 Task: Open the "iMovie Library 1"
Action: Mouse moved to (284, 68)
Screenshot: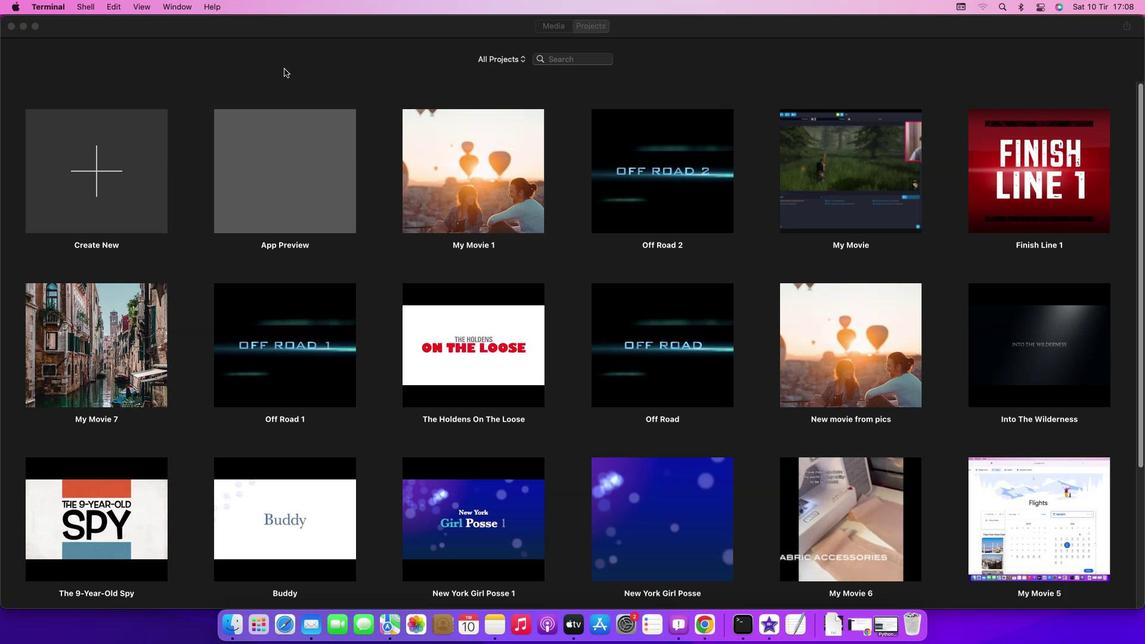 
Action: Mouse pressed left at (284, 68)
Screenshot: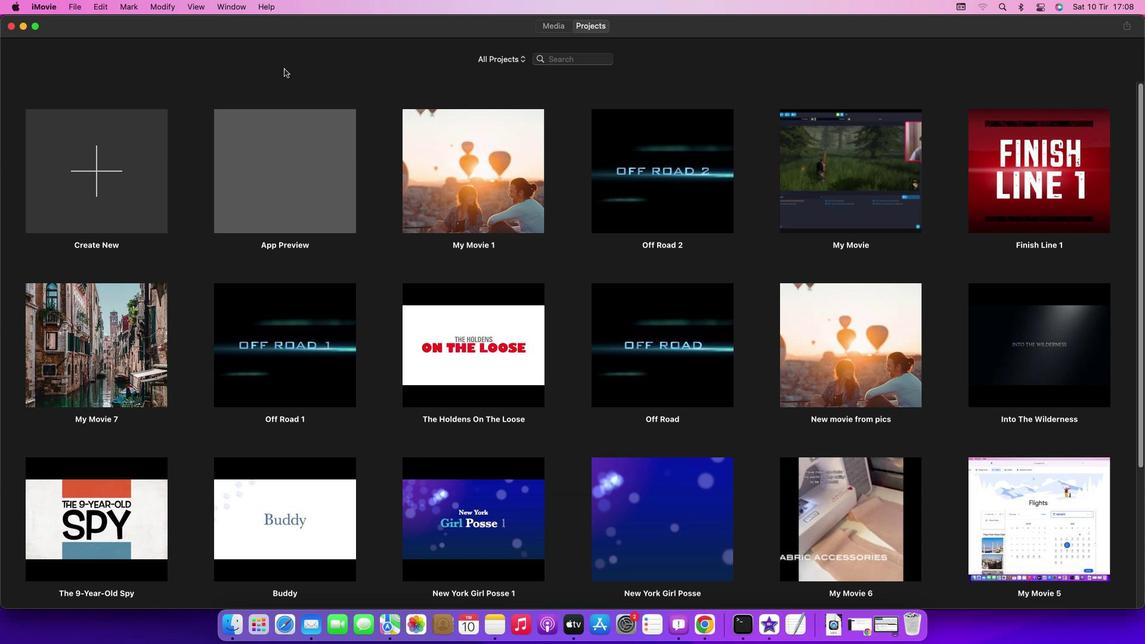 
Action: Mouse moved to (76, 8)
Screenshot: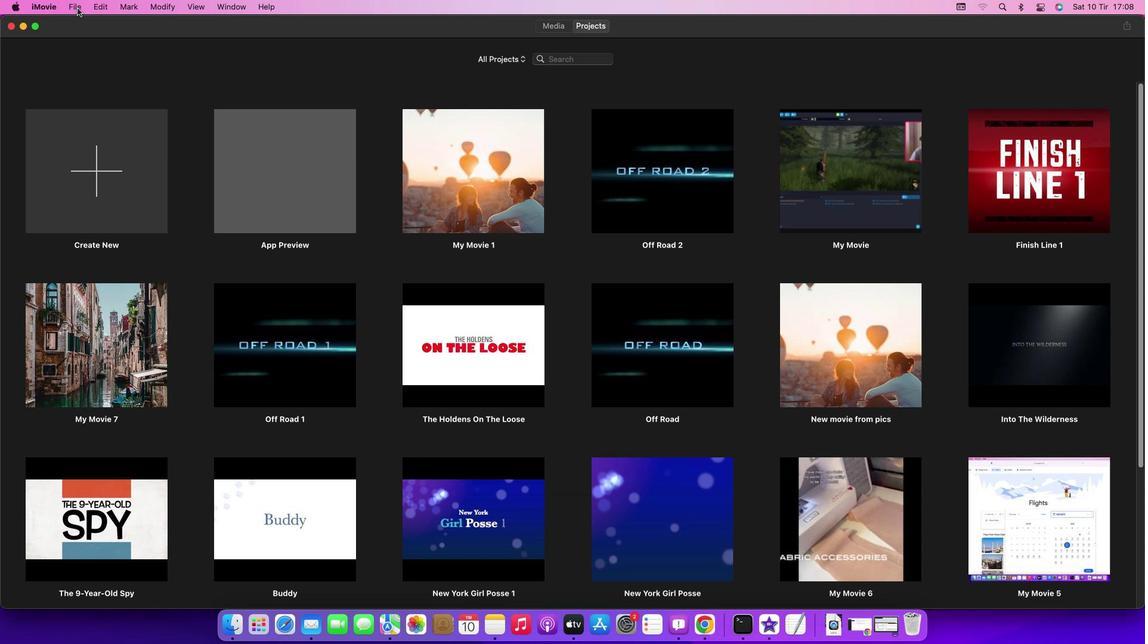 
Action: Mouse pressed left at (76, 8)
Screenshot: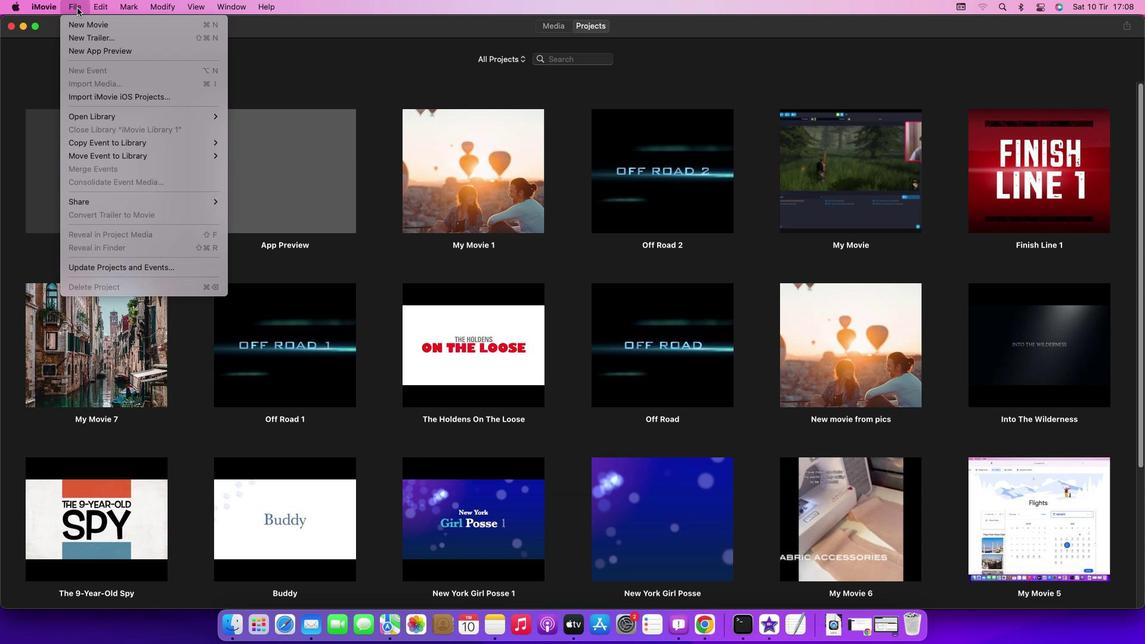 
Action: Mouse moved to (256, 211)
Screenshot: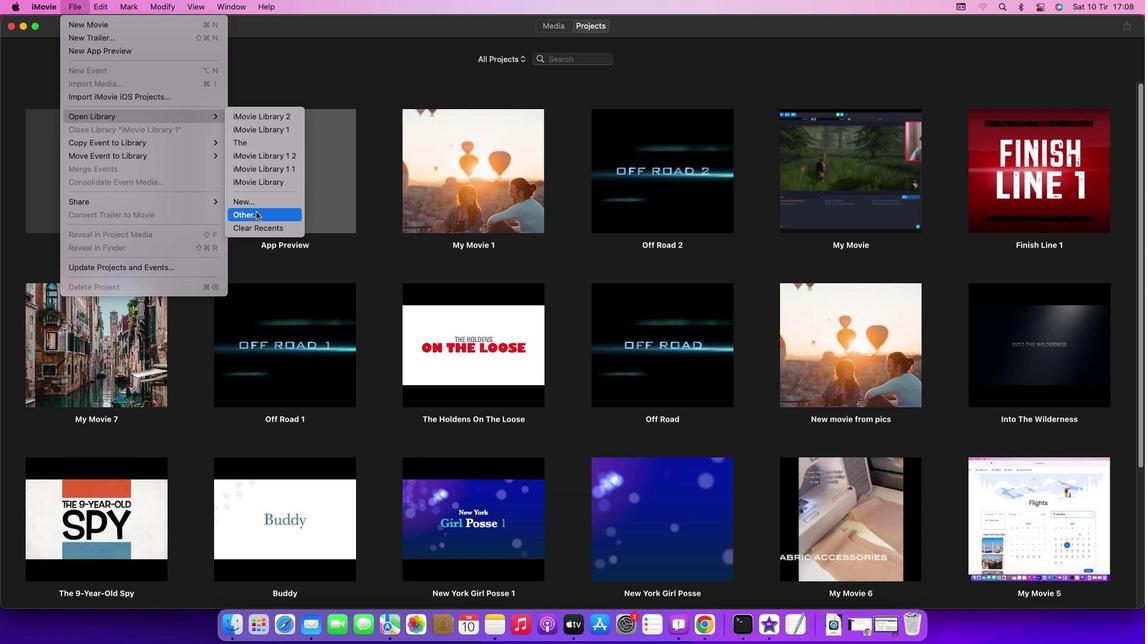 
Action: Mouse pressed left at (256, 211)
Screenshot: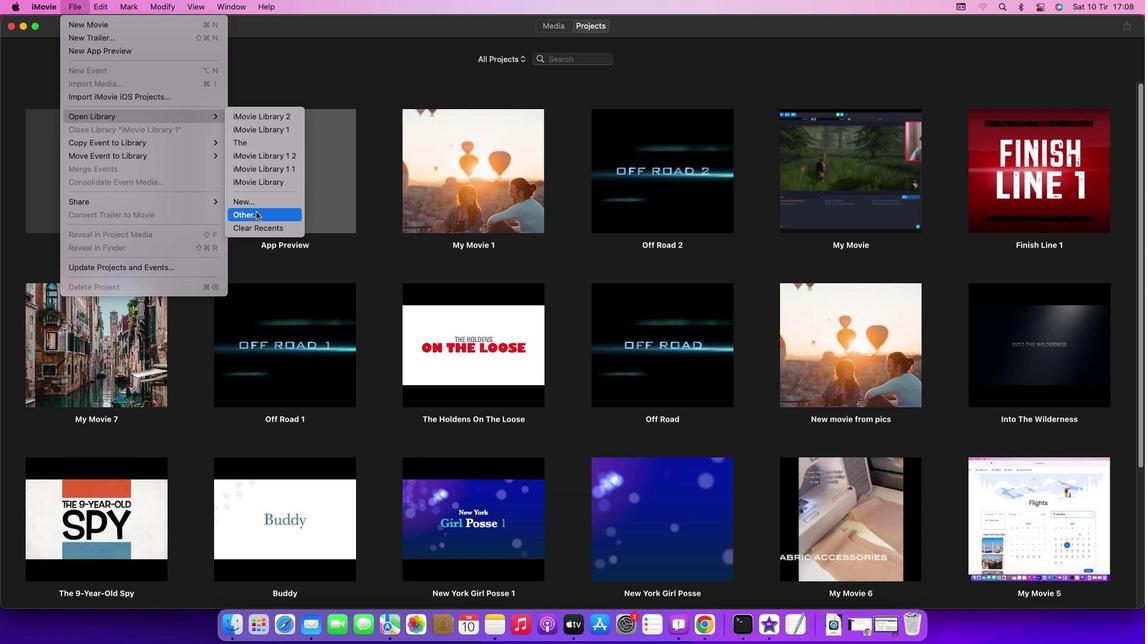 
Action: Mouse moved to (423, 228)
Screenshot: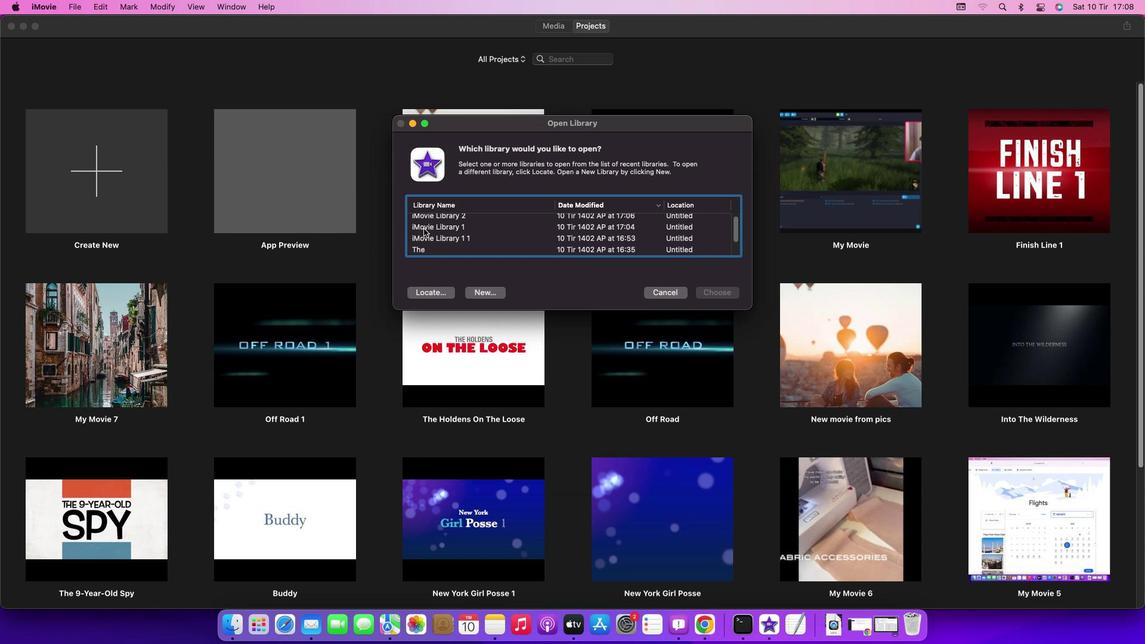 
Action: Mouse pressed left at (423, 228)
Screenshot: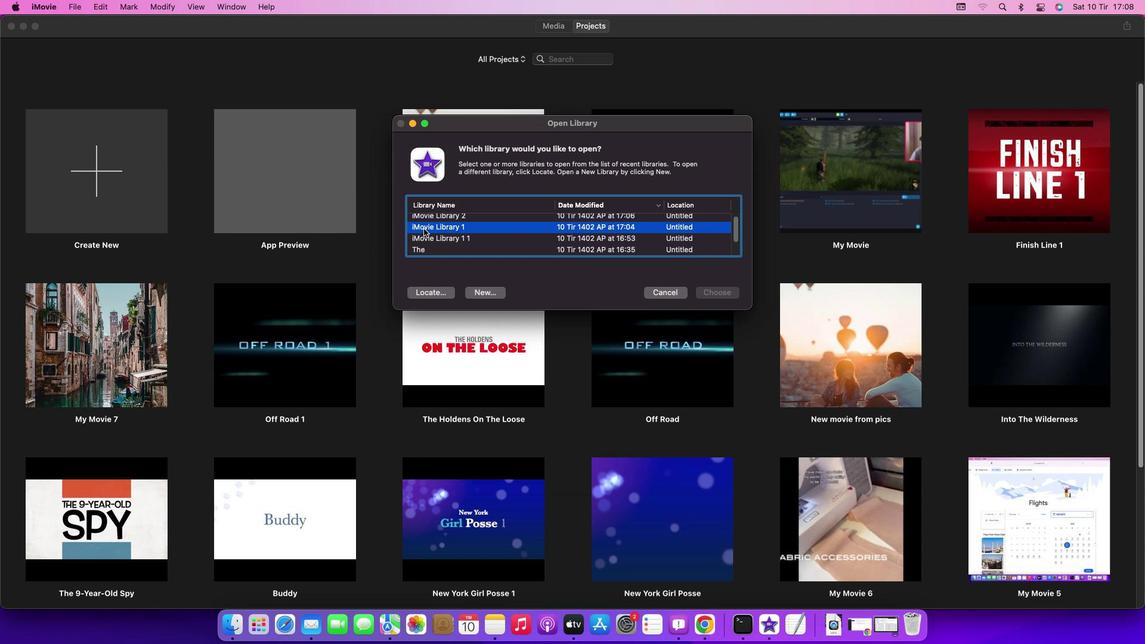 
Action: Mouse moved to (716, 293)
Screenshot: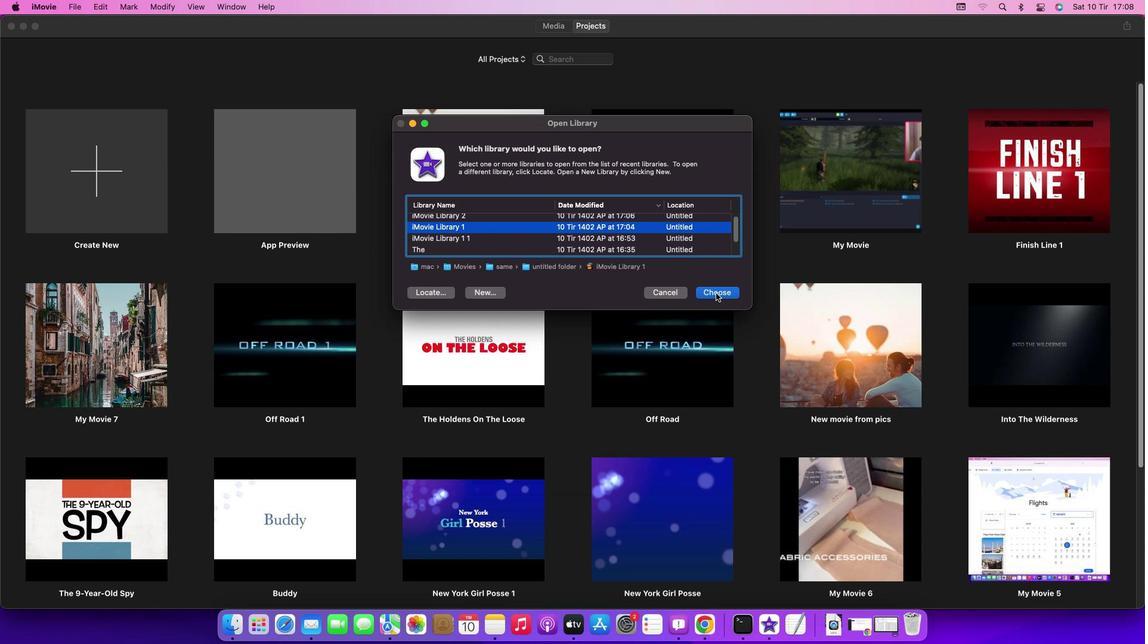 
Action: Mouse pressed left at (716, 293)
Screenshot: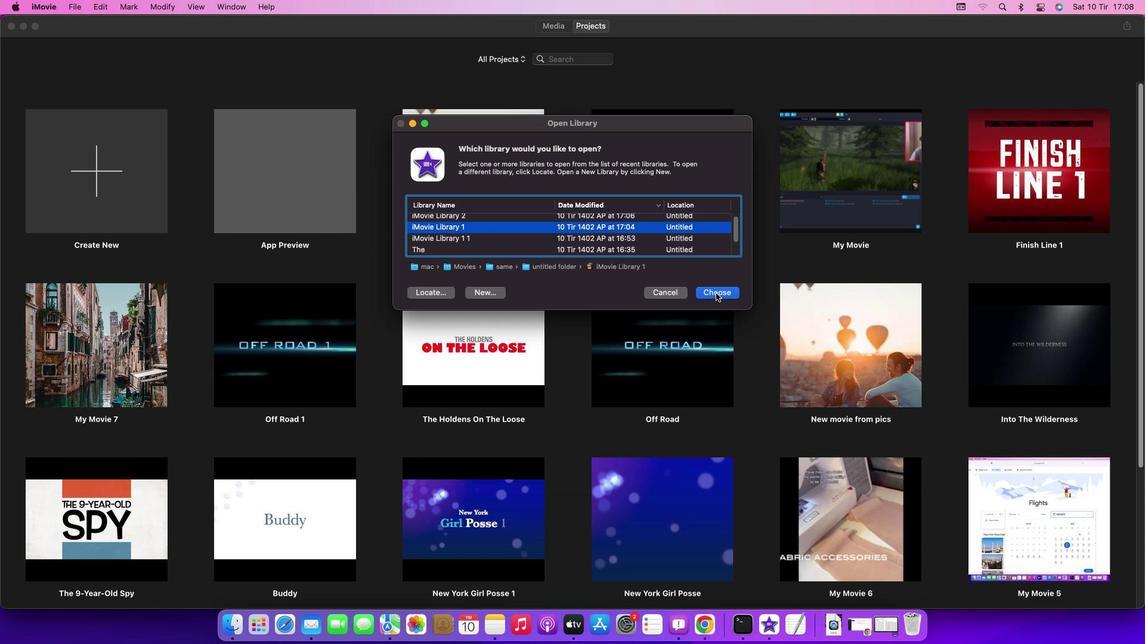 
Action: Mouse moved to (705, 290)
Screenshot: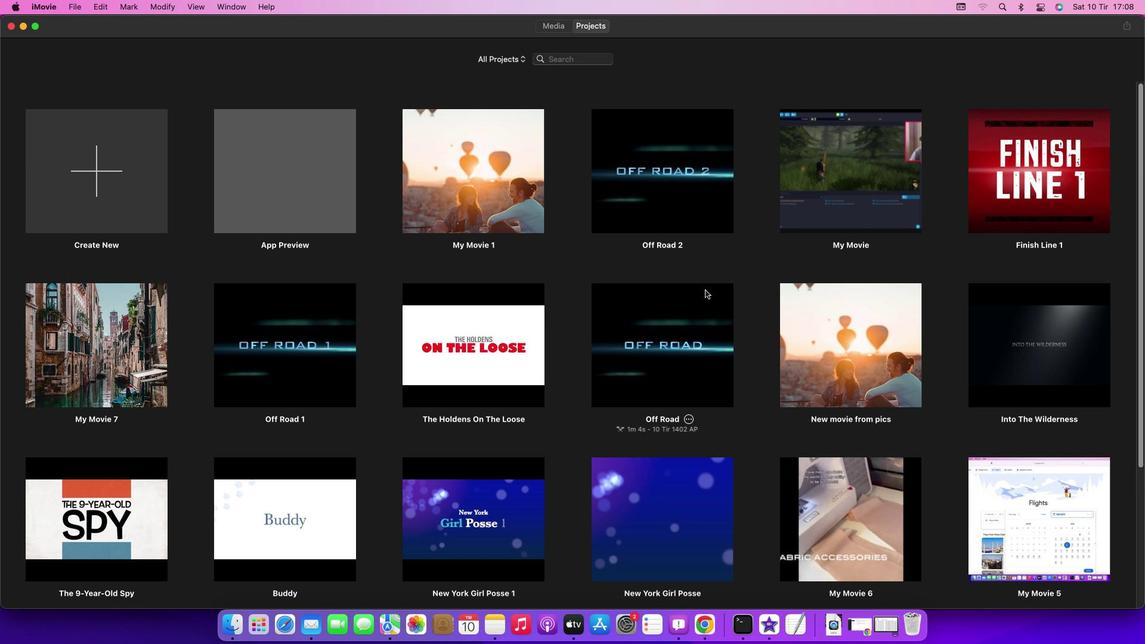 
